 Task: In the  document Streetlight.doc ,align picture to the 'center'. Insert word art below the picture and give heading  'Light in Purple'
Action: Mouse moved to (403, 246)
Screenshot: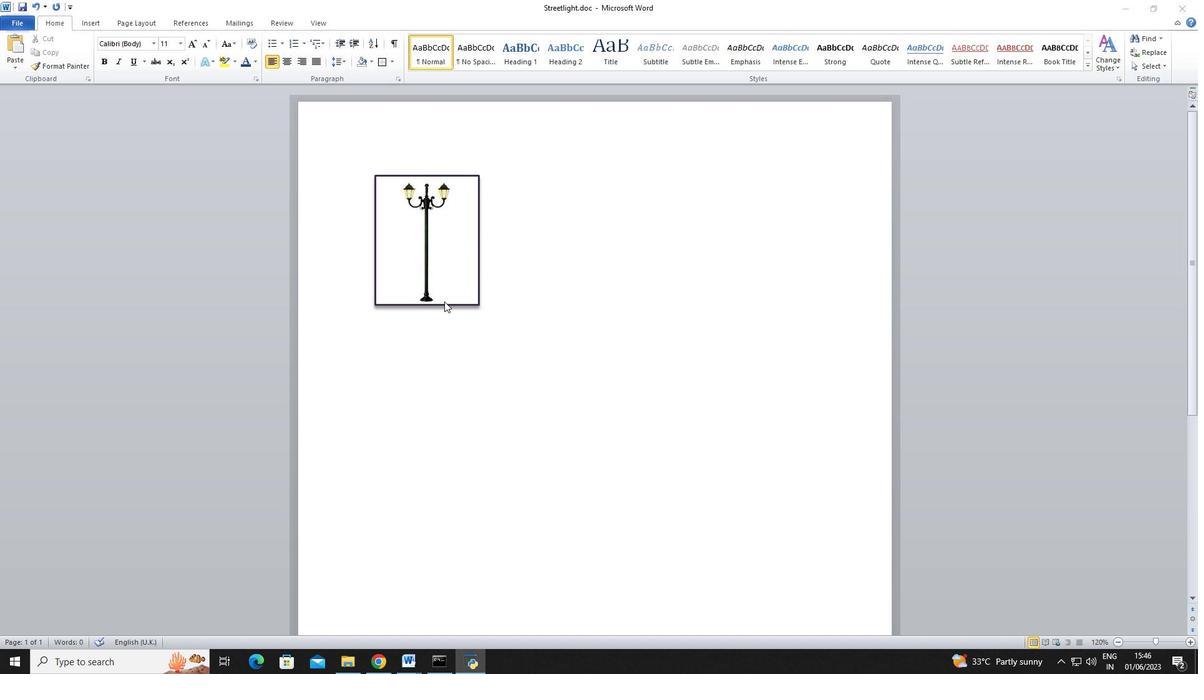 
Action: Mouse pressed left at (403, 246)
Screenshot: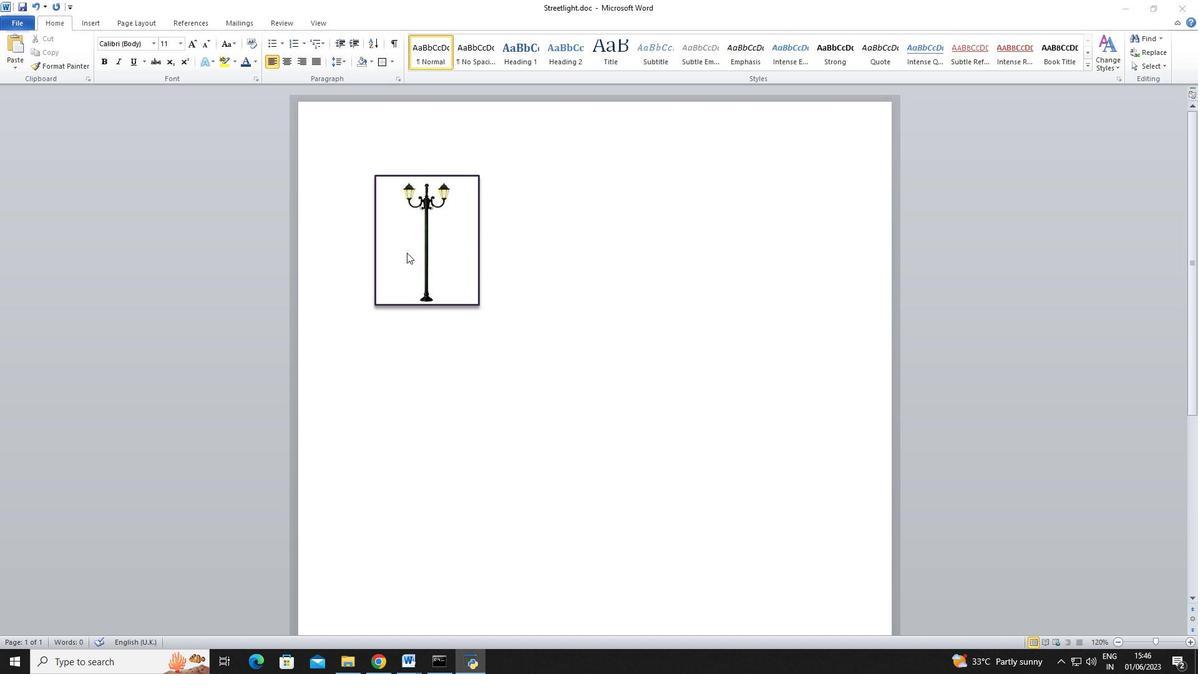 
Action: Mouse moved to (290, 62)
Screenshot: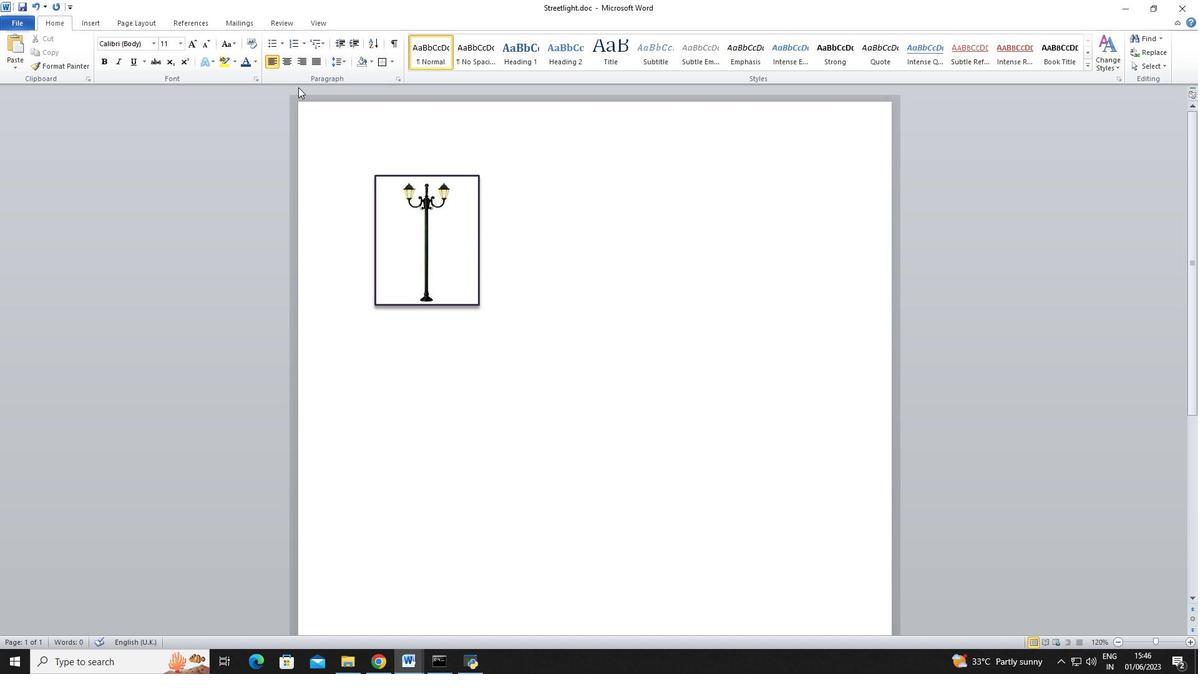 
Action: Mouse pressed left at (290, 62)
Screenshot: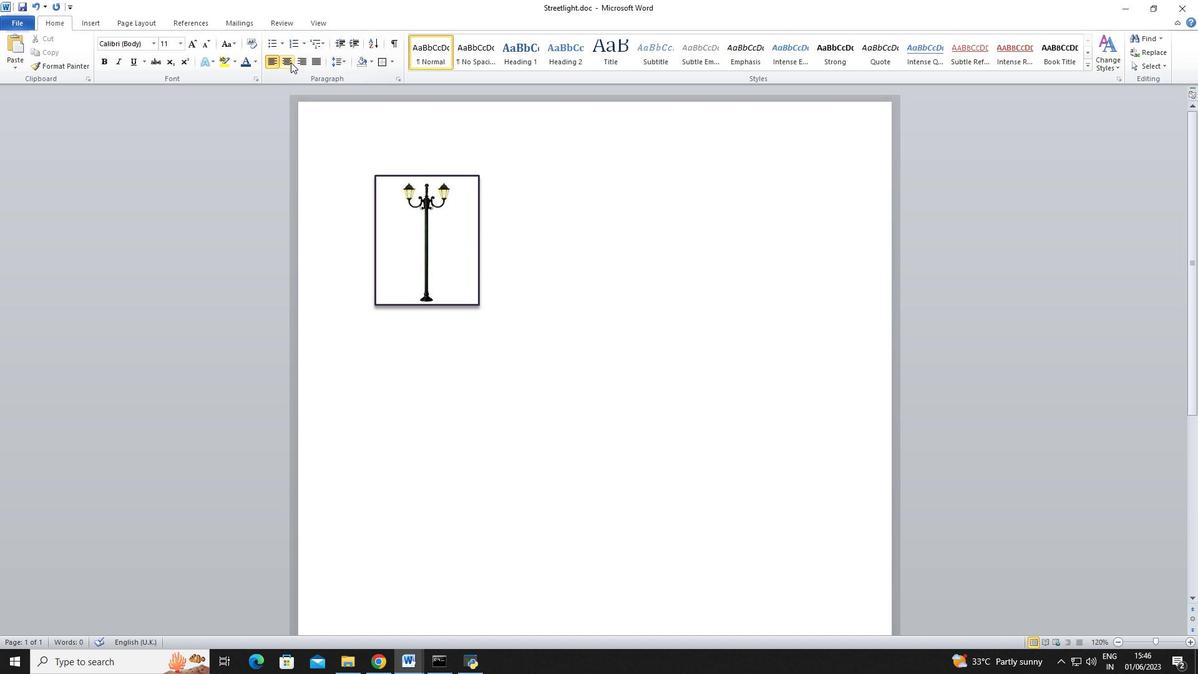 
Action: Mouse moved to (674, 300)
Screenshot: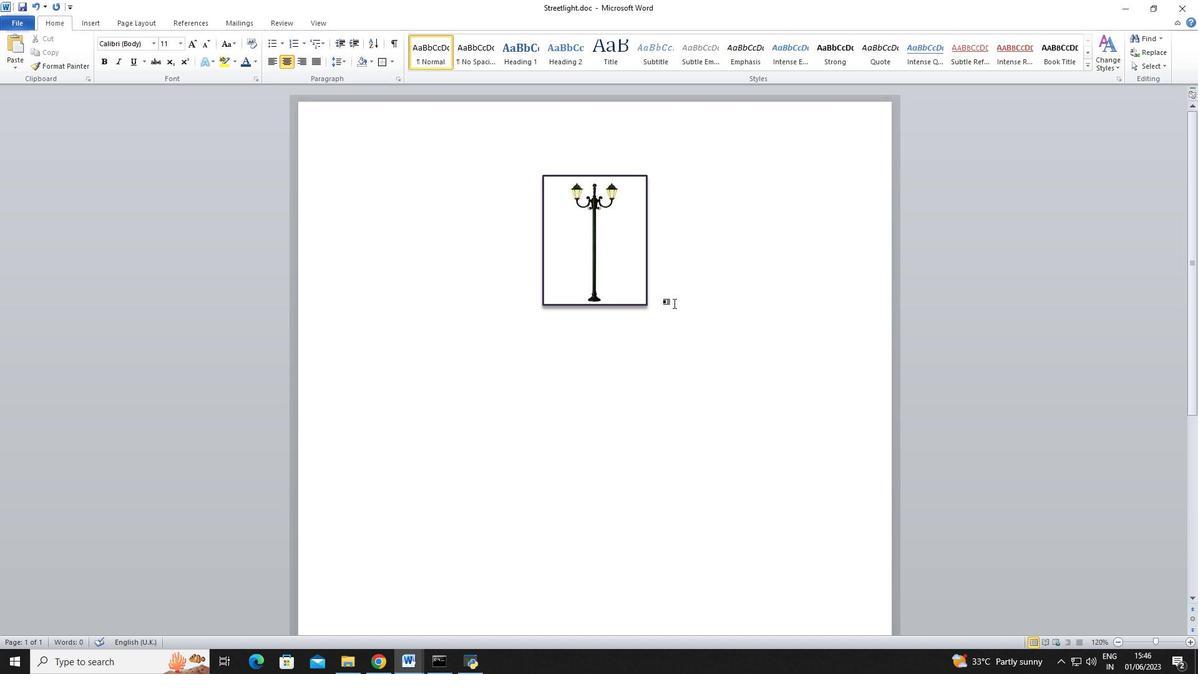 
Action: Key pressed <Key.enter>
Screenshot: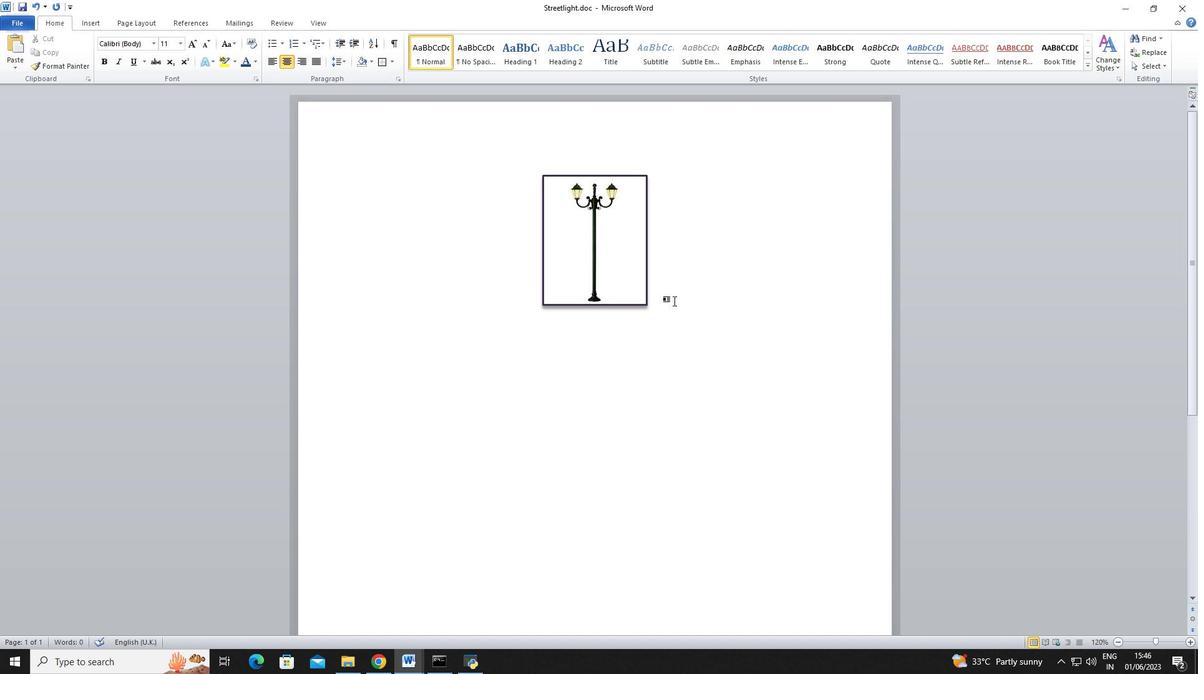 
Action: Mouse moved to (77, 24)
Screenshot: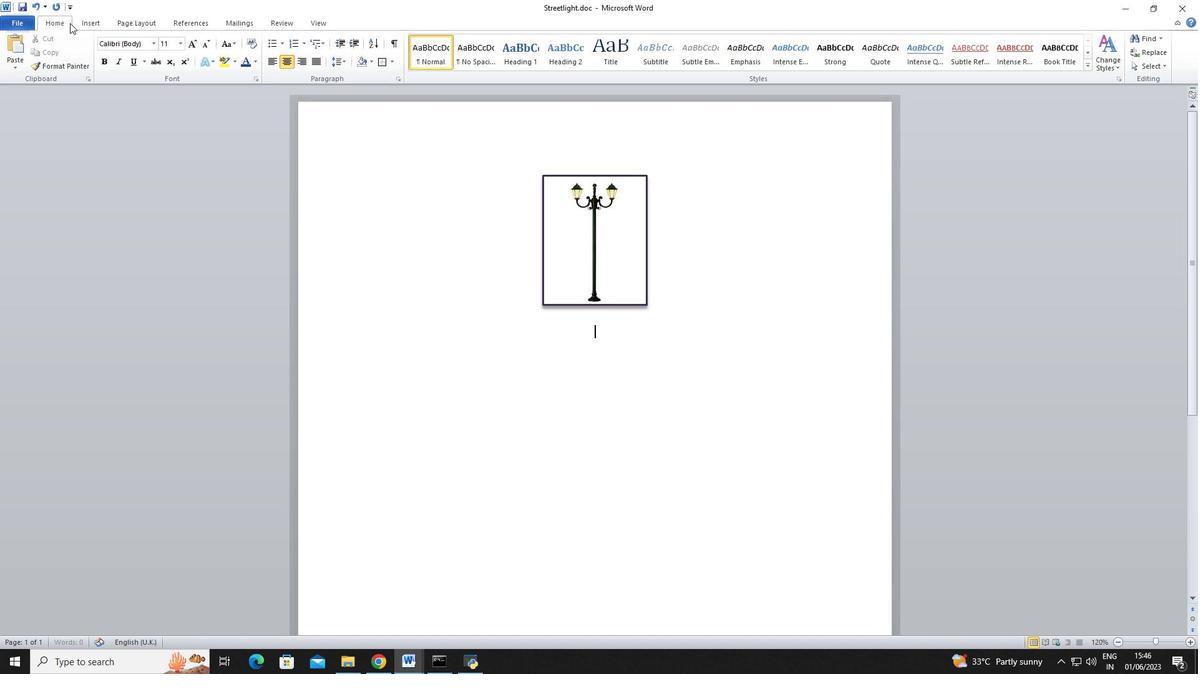 
Action: Mouse pressed left at (77, 24)
Screenshot: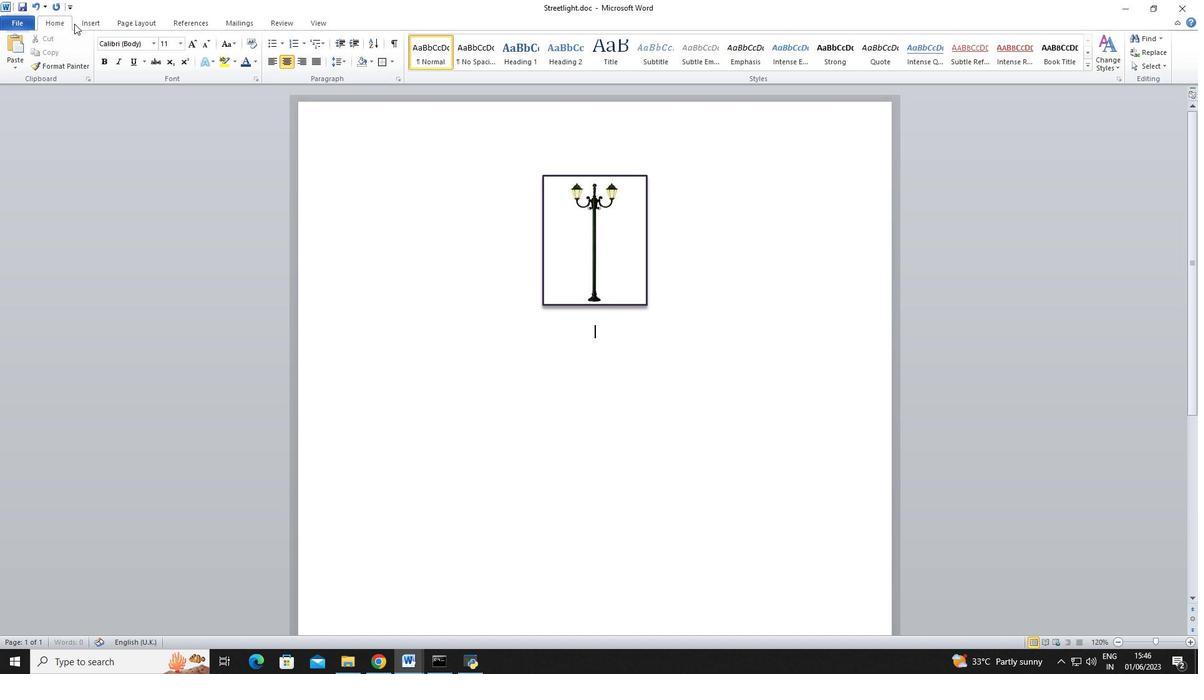 
Action: Mouse moved to (589, 63)
Screenshot: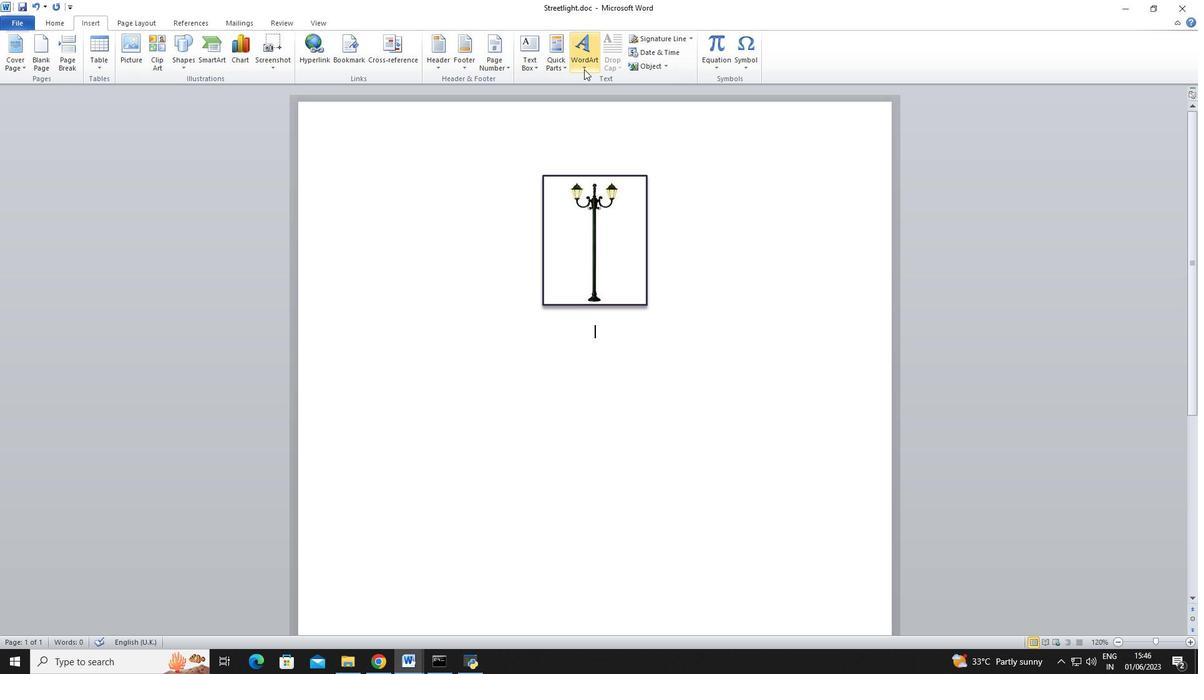 
Action: Mouse pressed left at (589, 63)
Screenshot: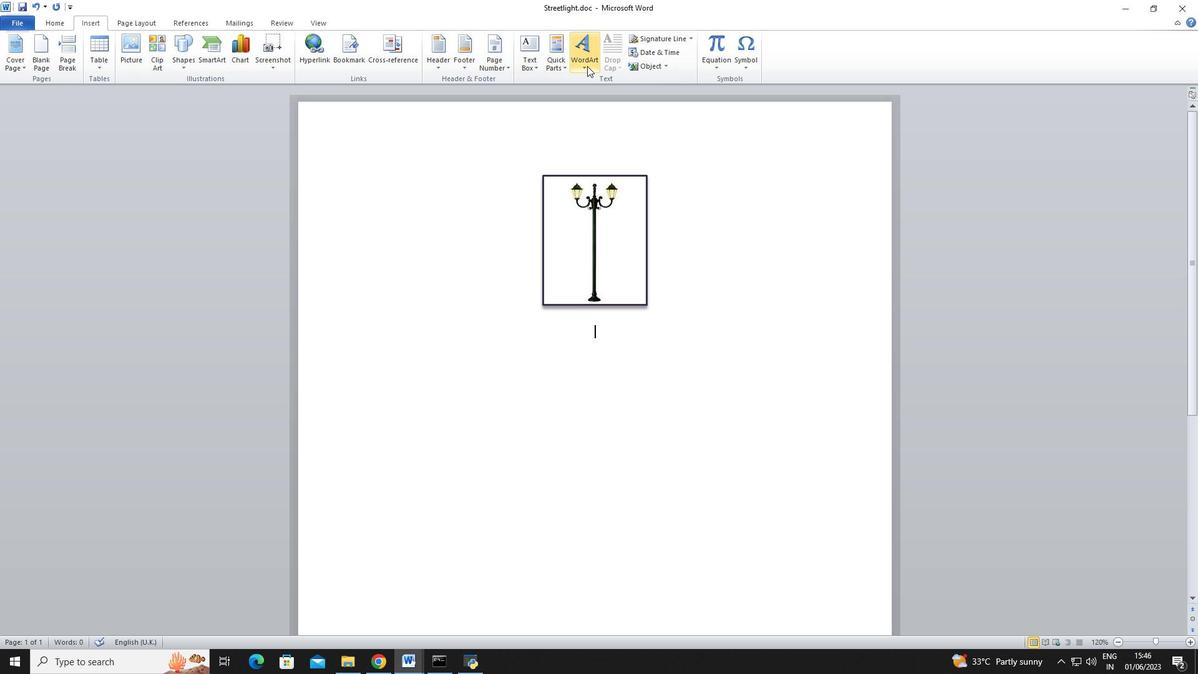 
Action: Mouse moved to (732, 200)
Screenshot: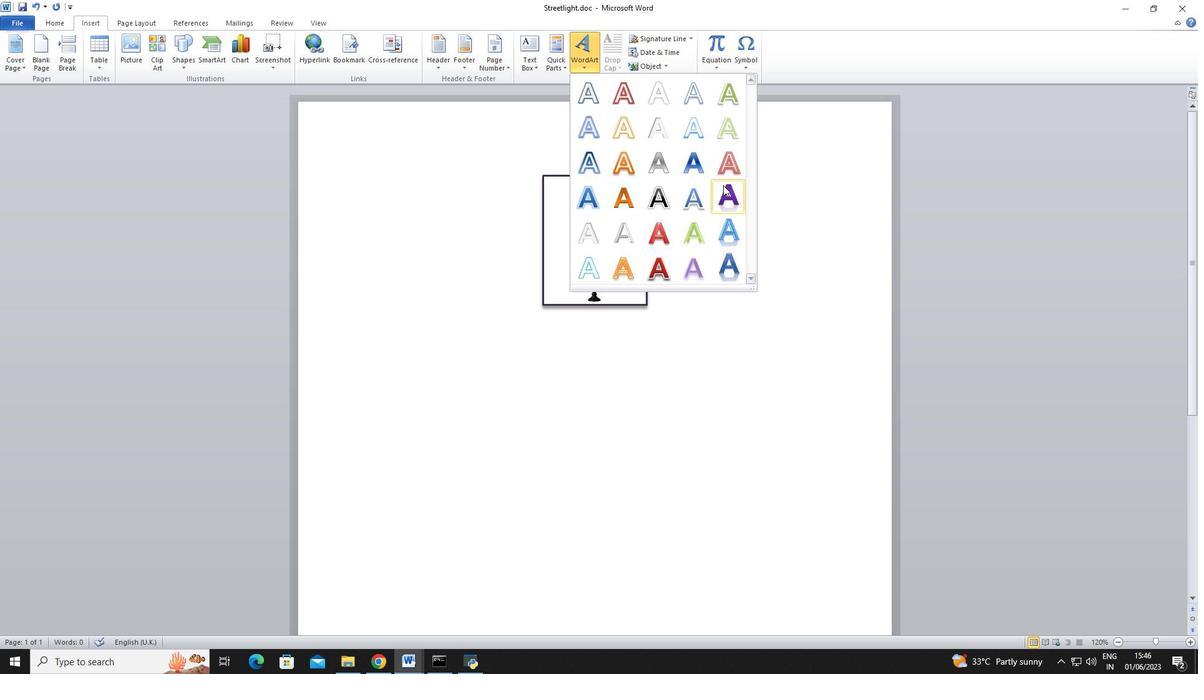
Action: Mouse pressed left at (732, 200)
Screenshot: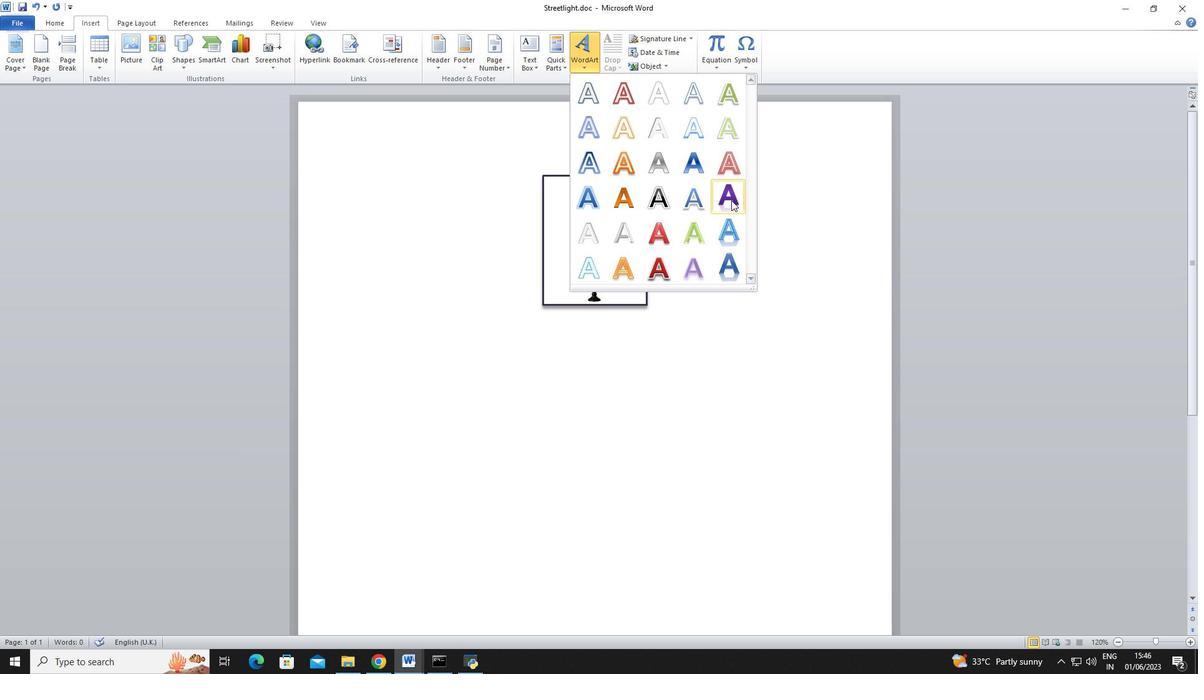 
Action: Key pressed <Key.shift><Key.shift><Key.shift><Key.shift><Key.shift><Key.shift><Key.shift><Key.shift><Key.shift><Key.shift><Key.shift><Key.shift><Key.shift><Key.shift><Key.shift><Key.shift><Key.shift><Key.shift><Key.shift><Key.shift><Key.shift><Key.shift><Key.shift><Key.shift>Light<Key.space>in<Key.space>p<Key.backspace><Key.backspace><Key.backspace><Key.backspace>
Screenshot: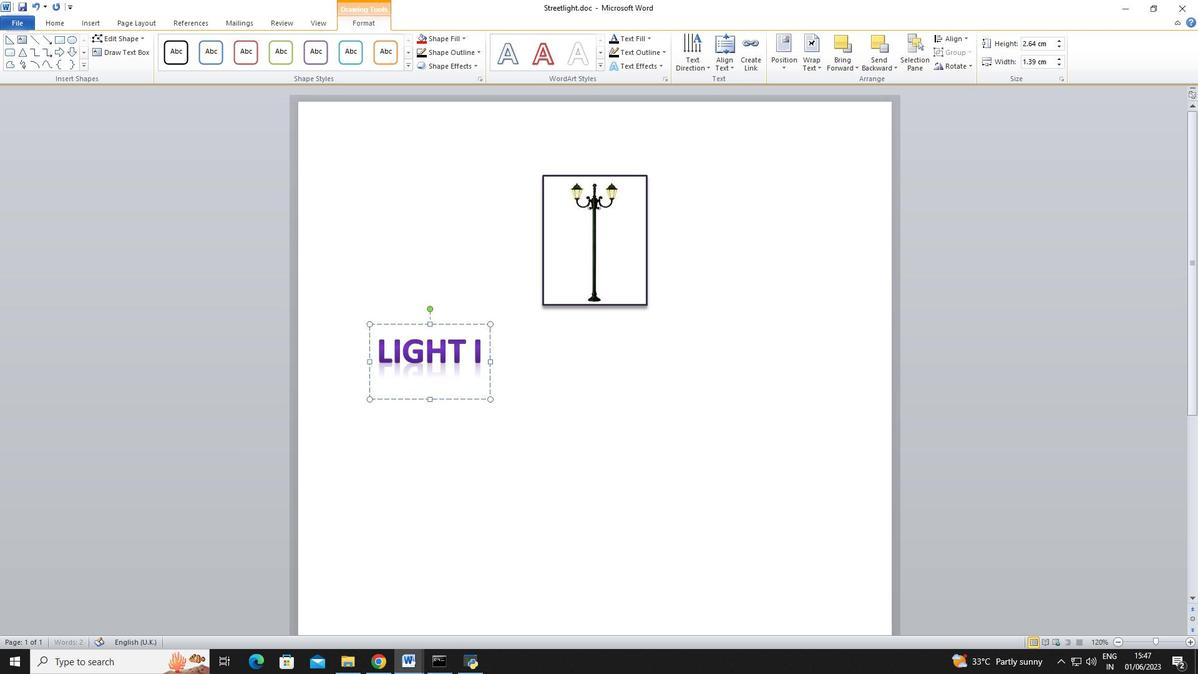 
Action: Mouse moved to (518, 362)
Screenshot: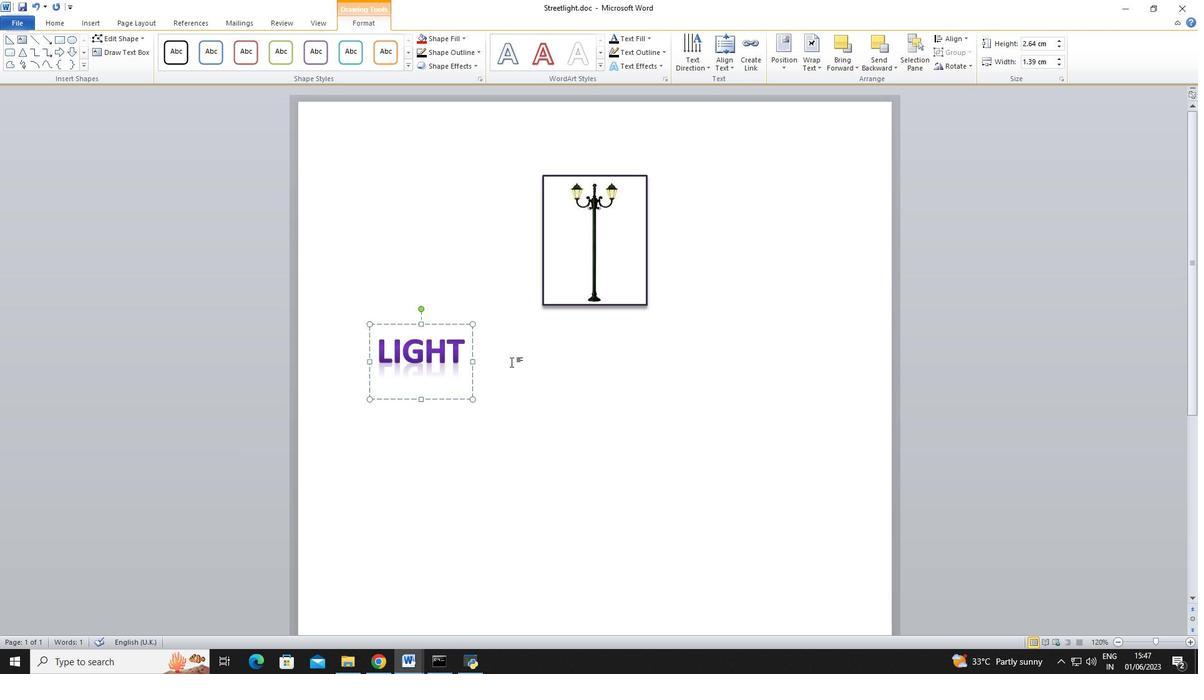 
Action: Key pressed <Key.enter>
Screenshot: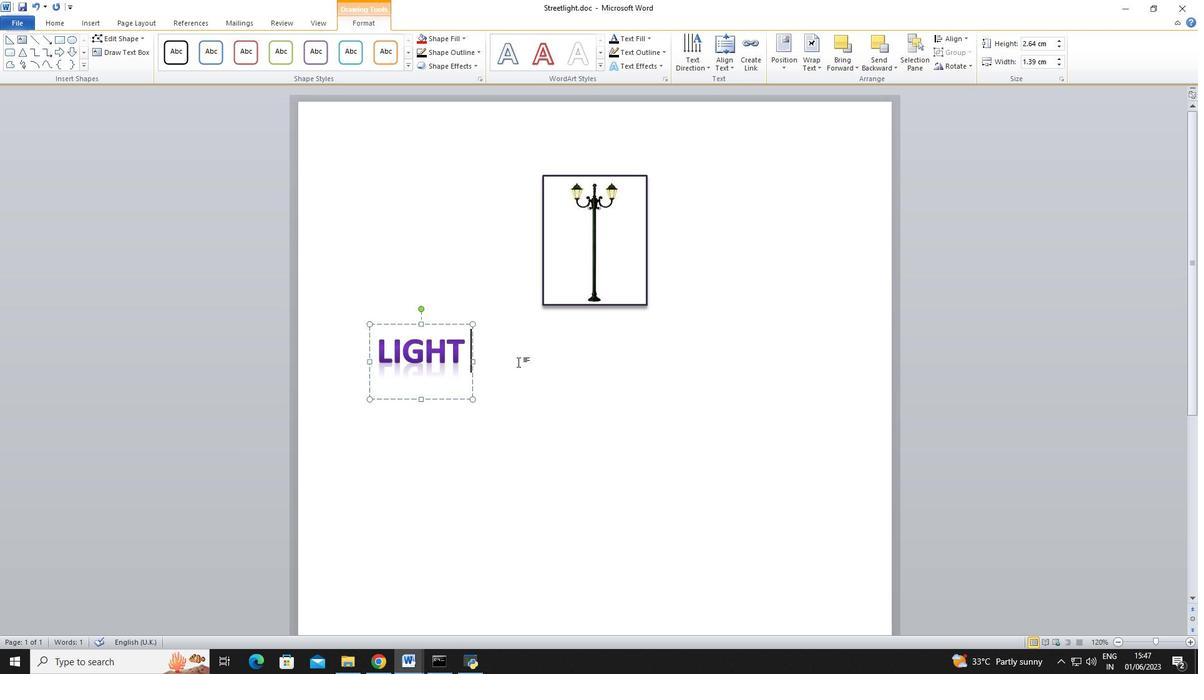 
Action: Mouse moved to (340, 238)
Screenshot: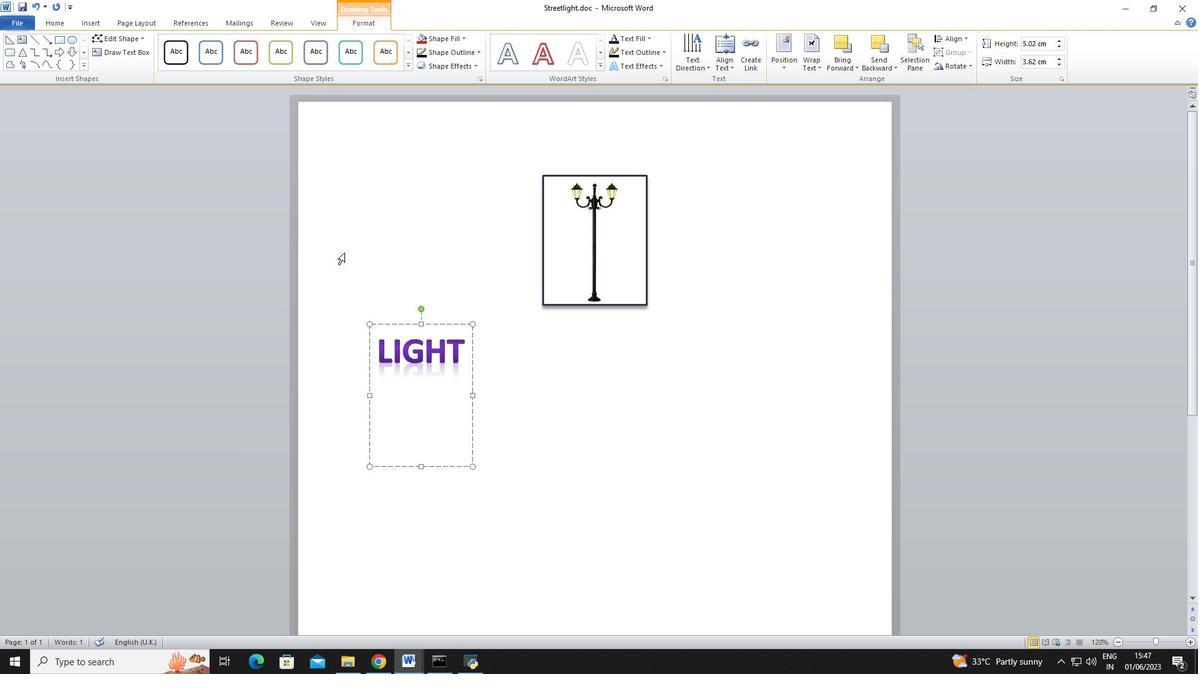 
Action: Mouse pressed left at (340, 238)
Screenshot: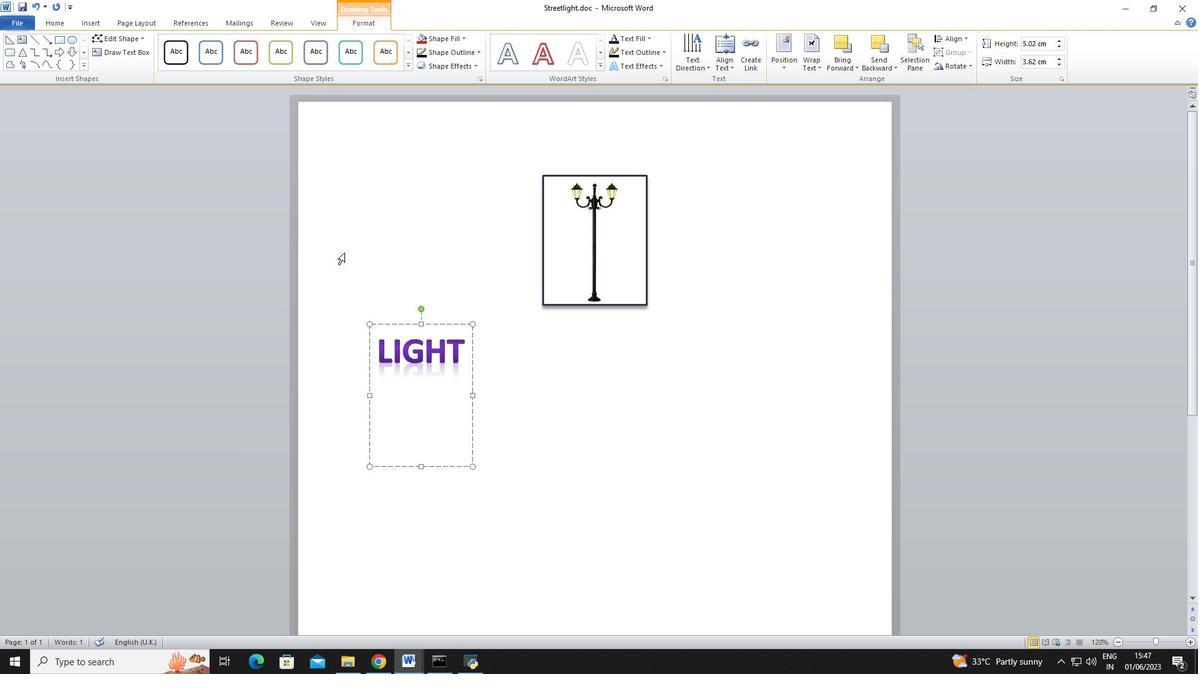 
Action: Mouse moved to (187, 332)
Screenshot: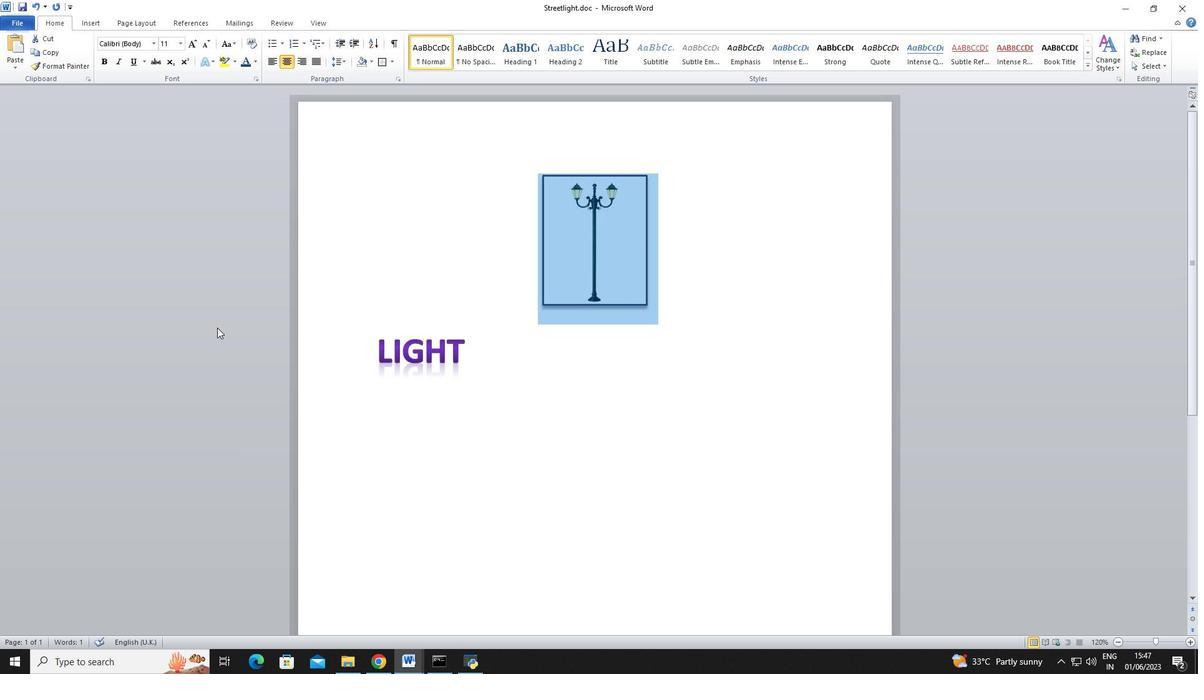 
